 Task: Show all "Product & design" power-ups.
Action: Mouse pressed left at (507, 308)
Screenshot: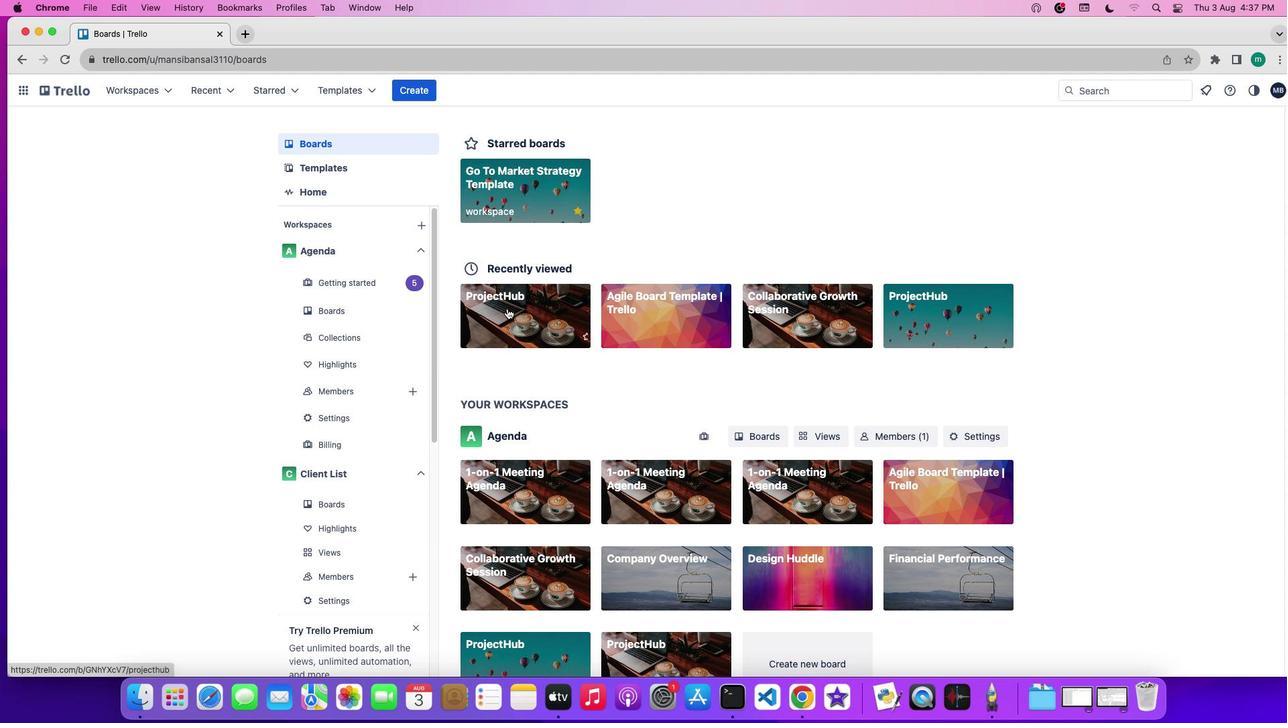 
Action: Mouse moved to (1148, 317)
Screenshot: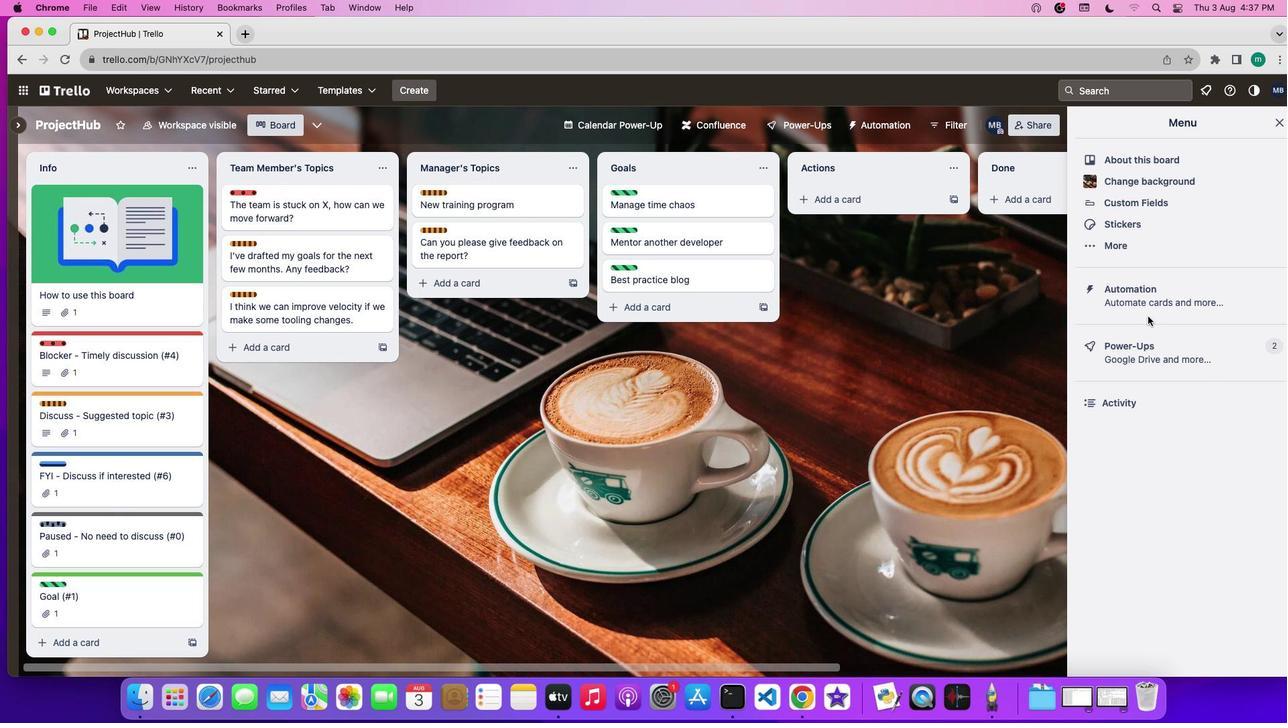 
Action: Mouse pressed left at (1148, 317)
Screenshot: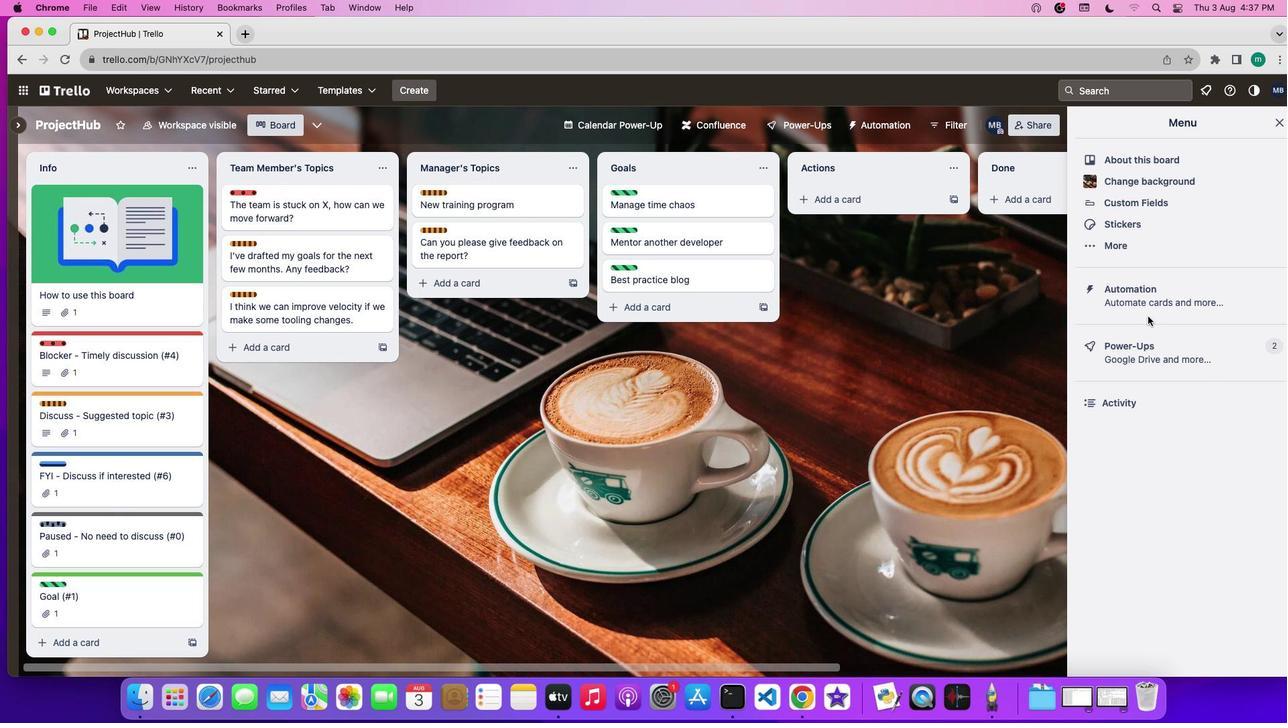 
Action: Mouse moved to (1146, 307)
Screenshot: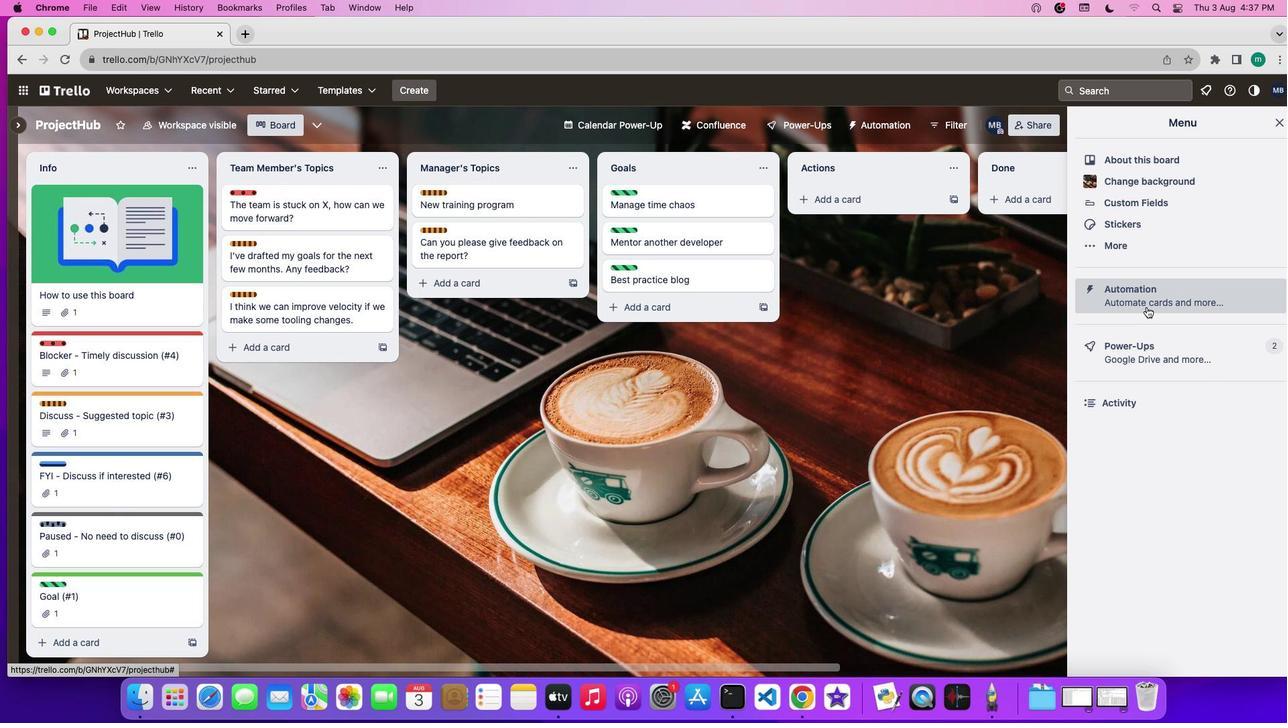 
Action: Mouse pressed left at (1146, 307)
Screenshot: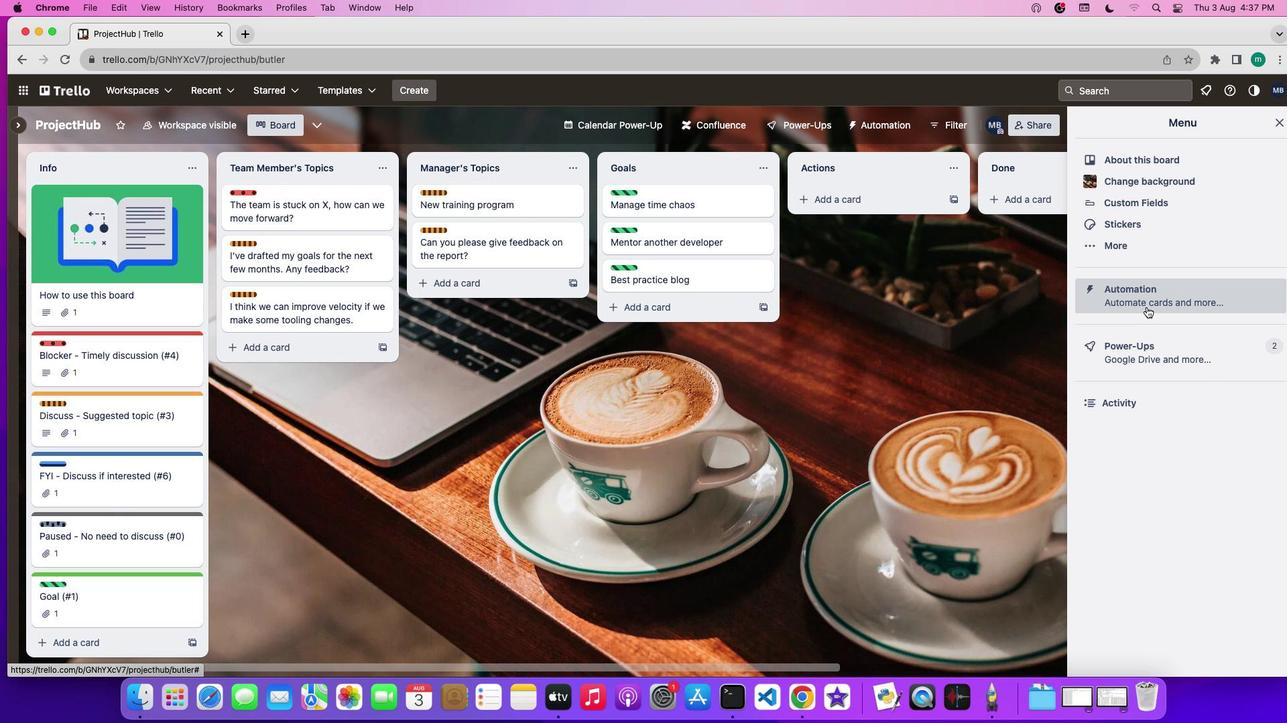 
Action: Mouse moved to (787, 119)
Screenshot: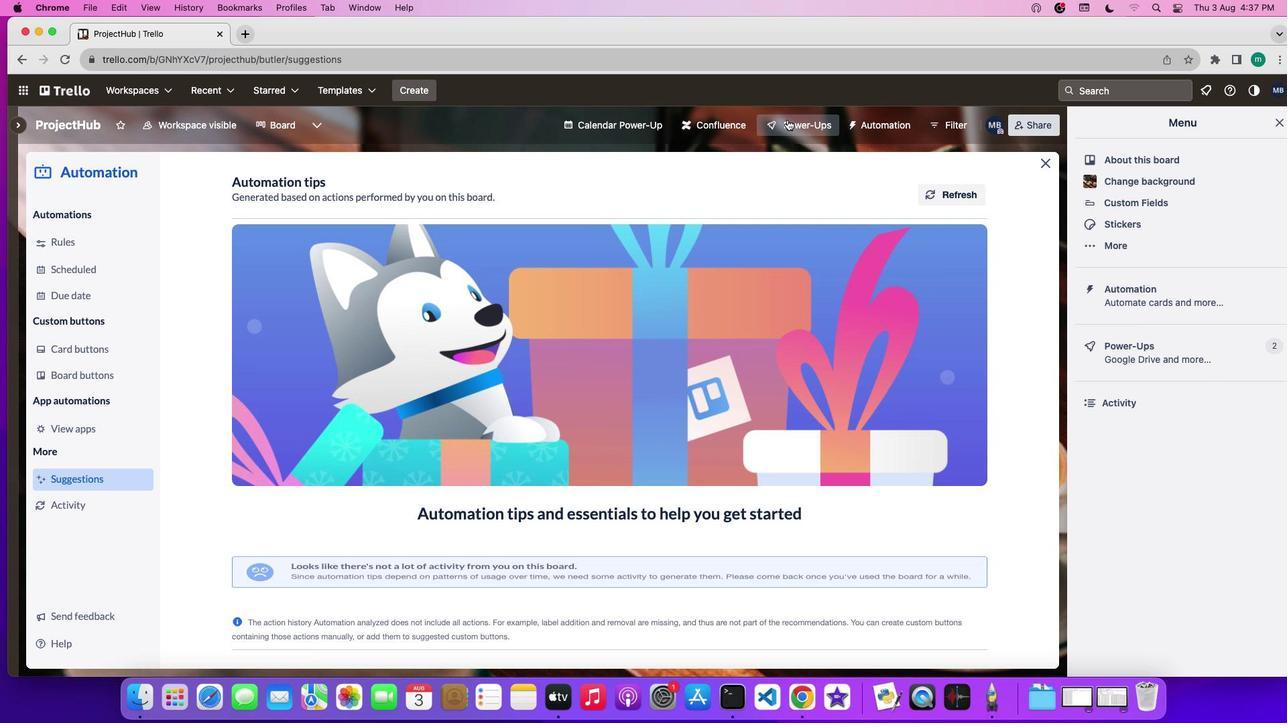 
Action: Mouse pressed left at (787, 119)
Screenshot: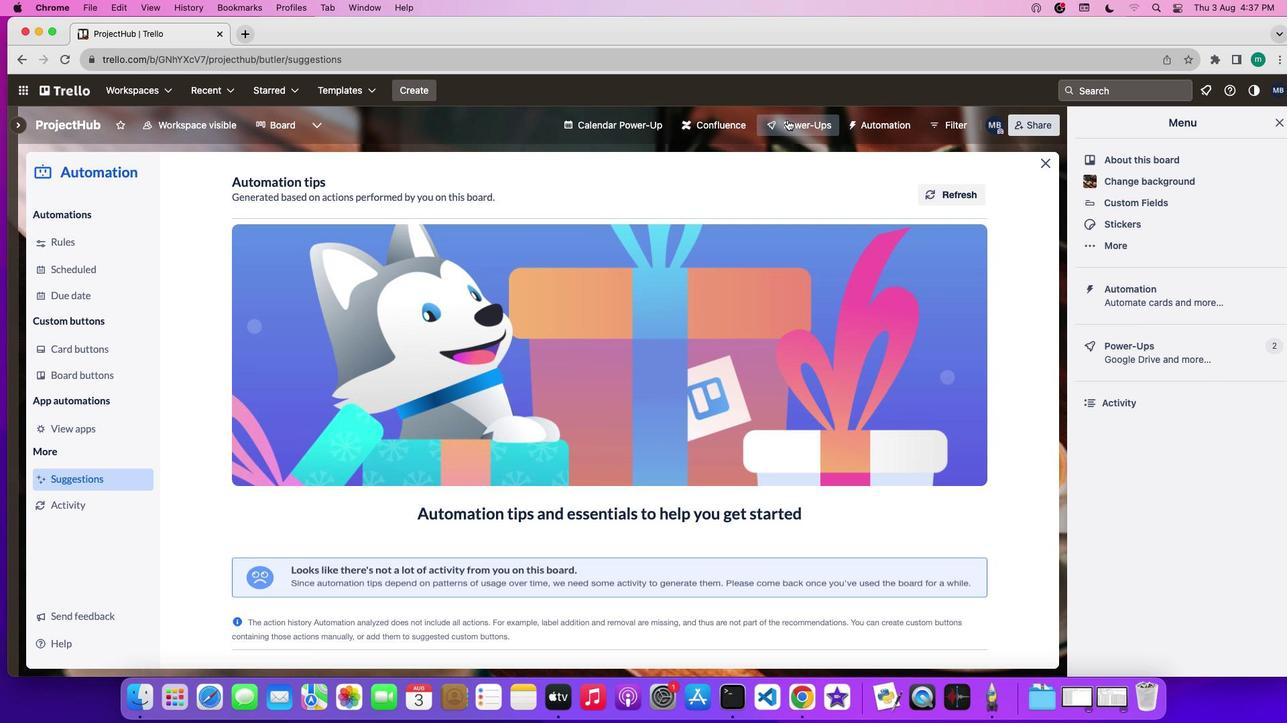
Action: Mouse moved to (891, 477)
Screenshot: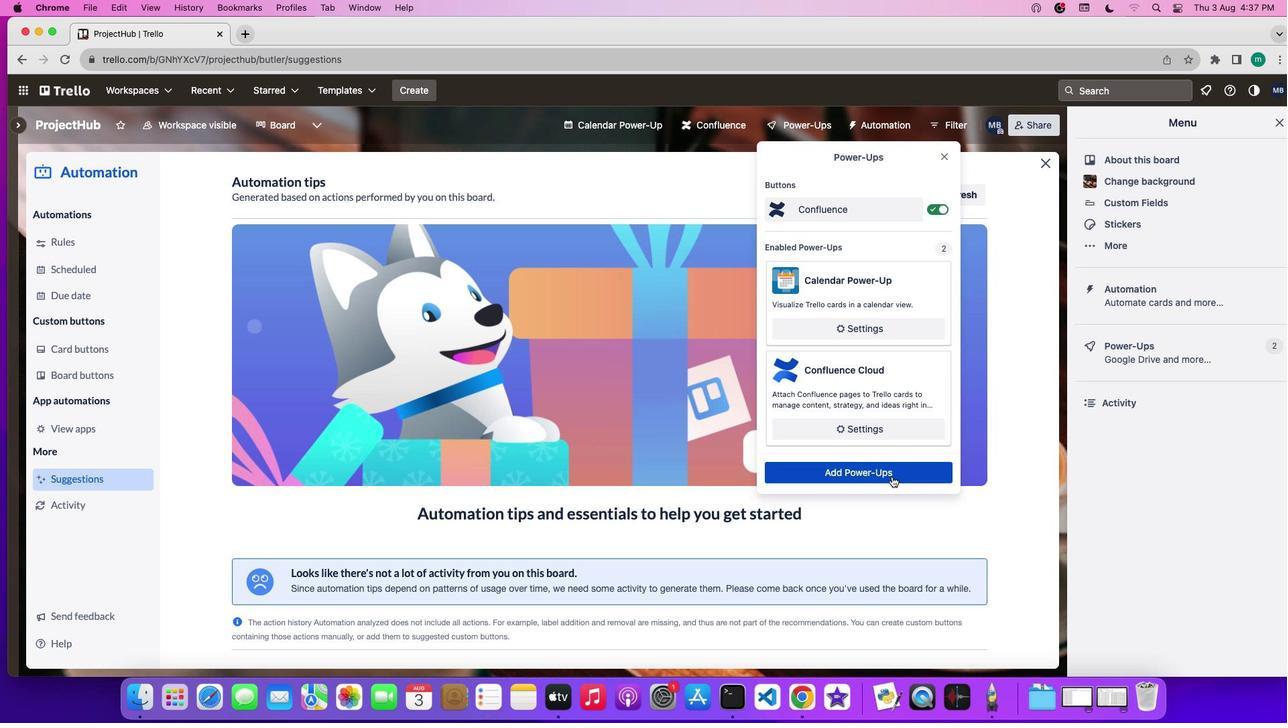 
Action: Mouse pressed left at (891, 477)
Screenshot: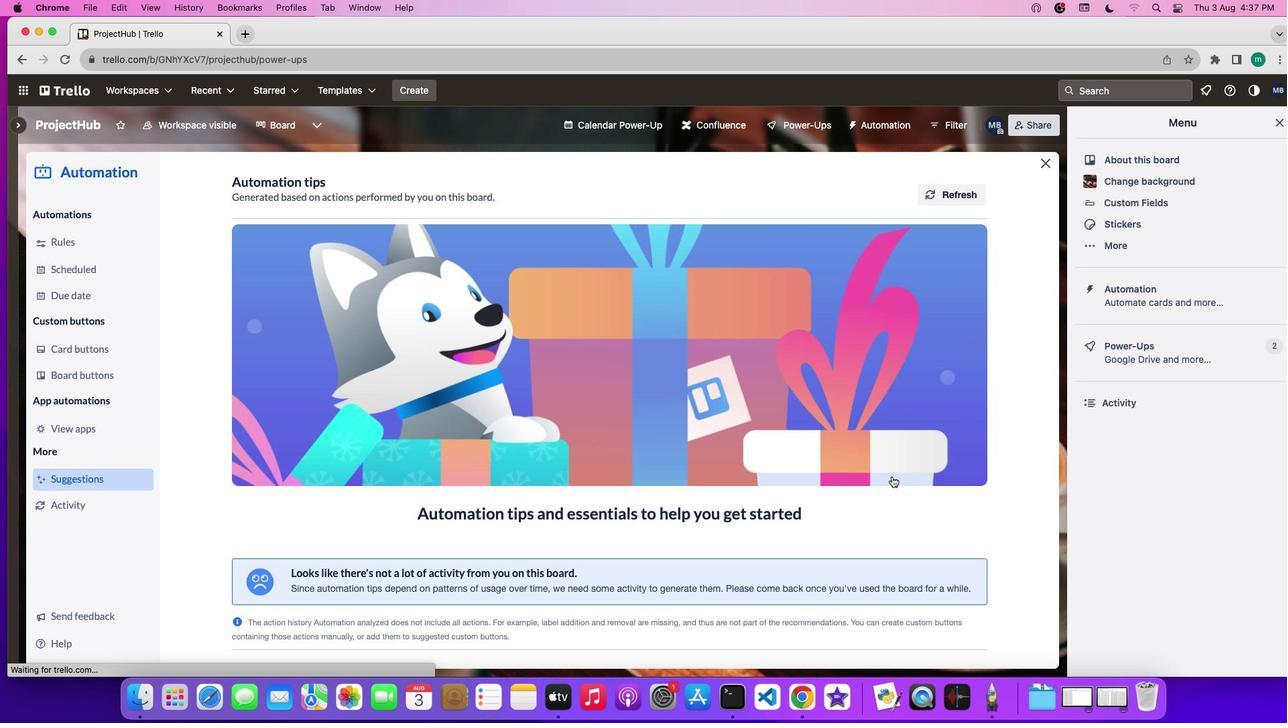 
Action: Mouse moved to (228, 538)
Screenshot: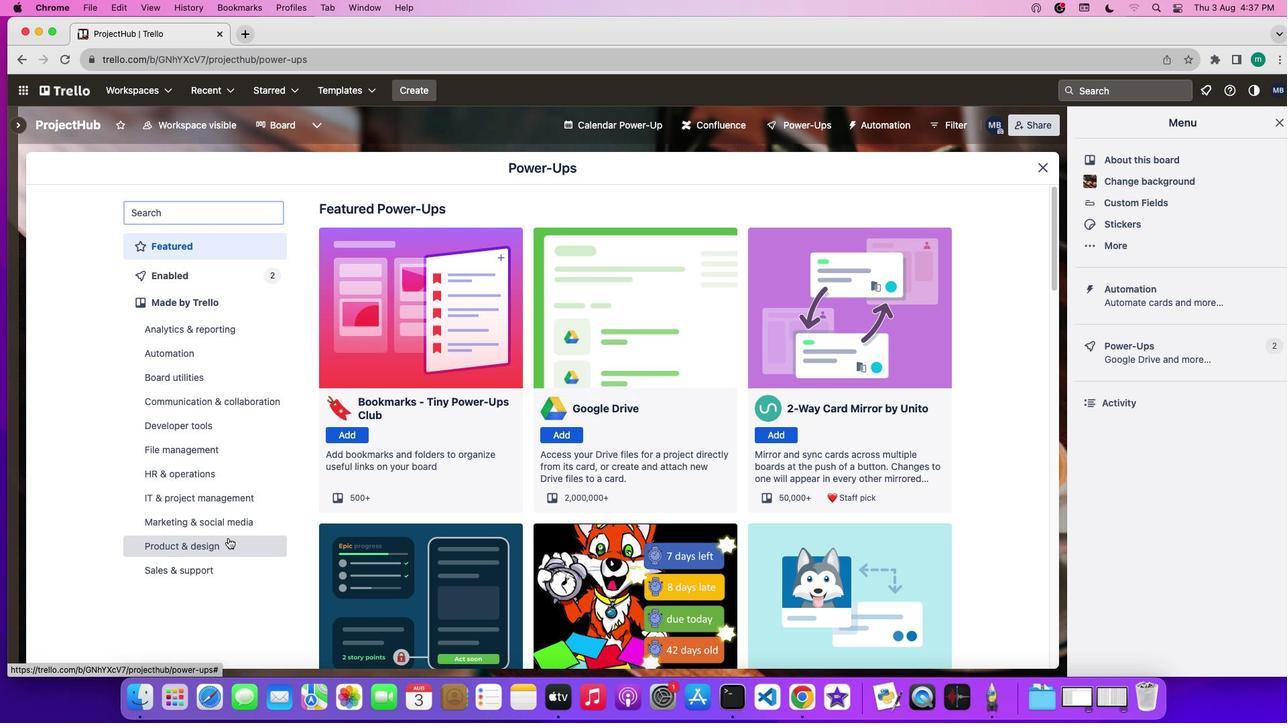 
Action: Mouse pressed left at (228, 538)
Screenshot: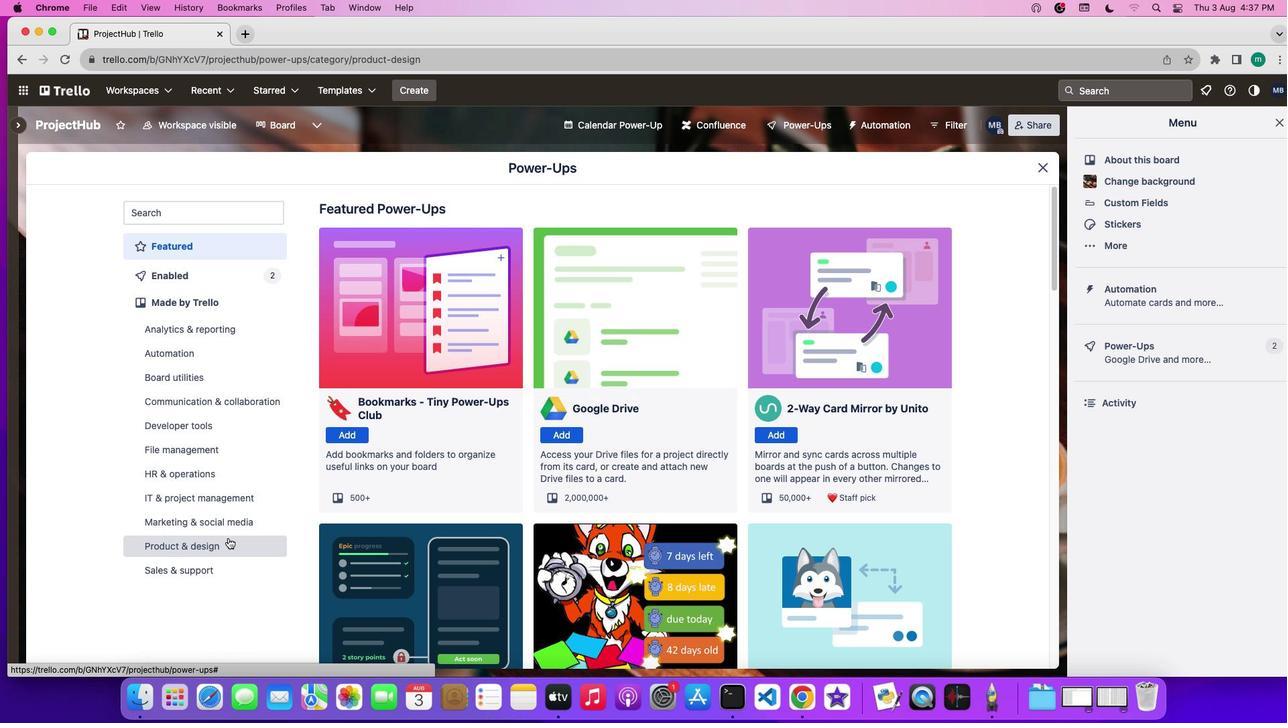 
Action: Mouse moved to (672, 595)
Screenshot: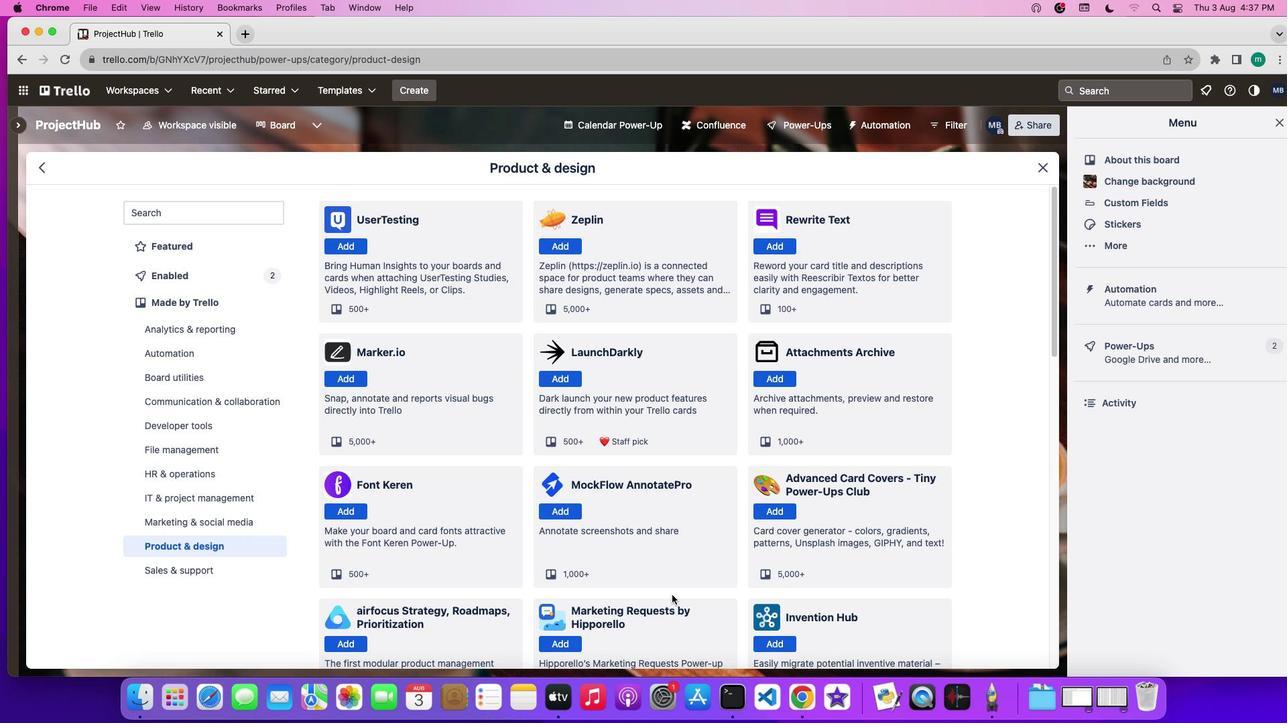 
Action: Mouse scrolled (672, 595) with delta (0, 0)
Screenshot: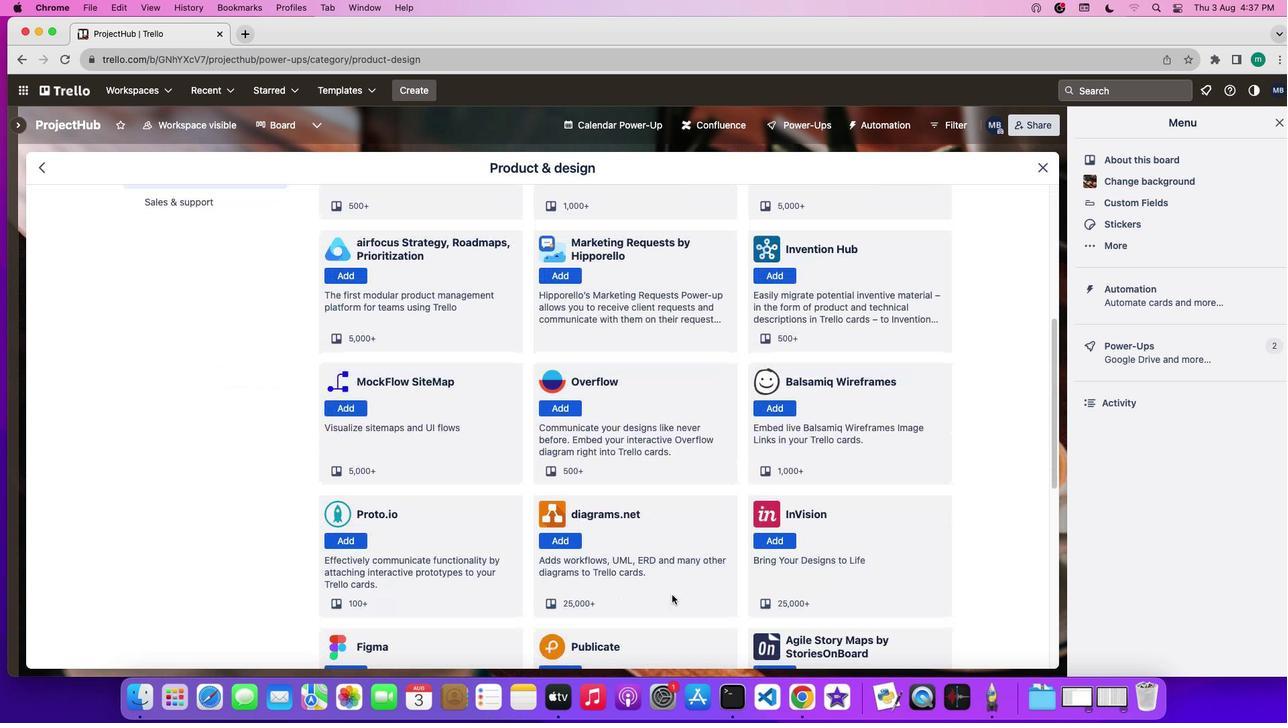 
Action: Mouse scrolled (672, 595) with delta (0, 0)
Screenshot: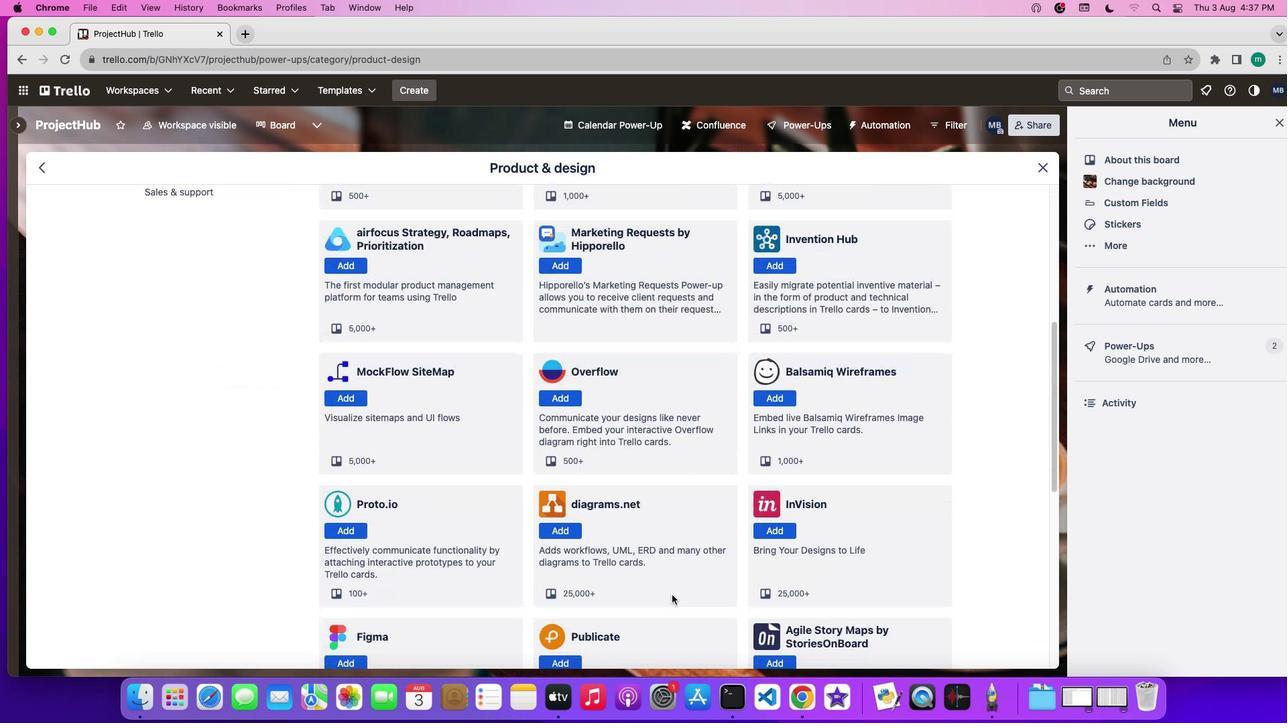 
Action: Mouse scrolled (672, 595) with delta (0, -2)
Screenshot: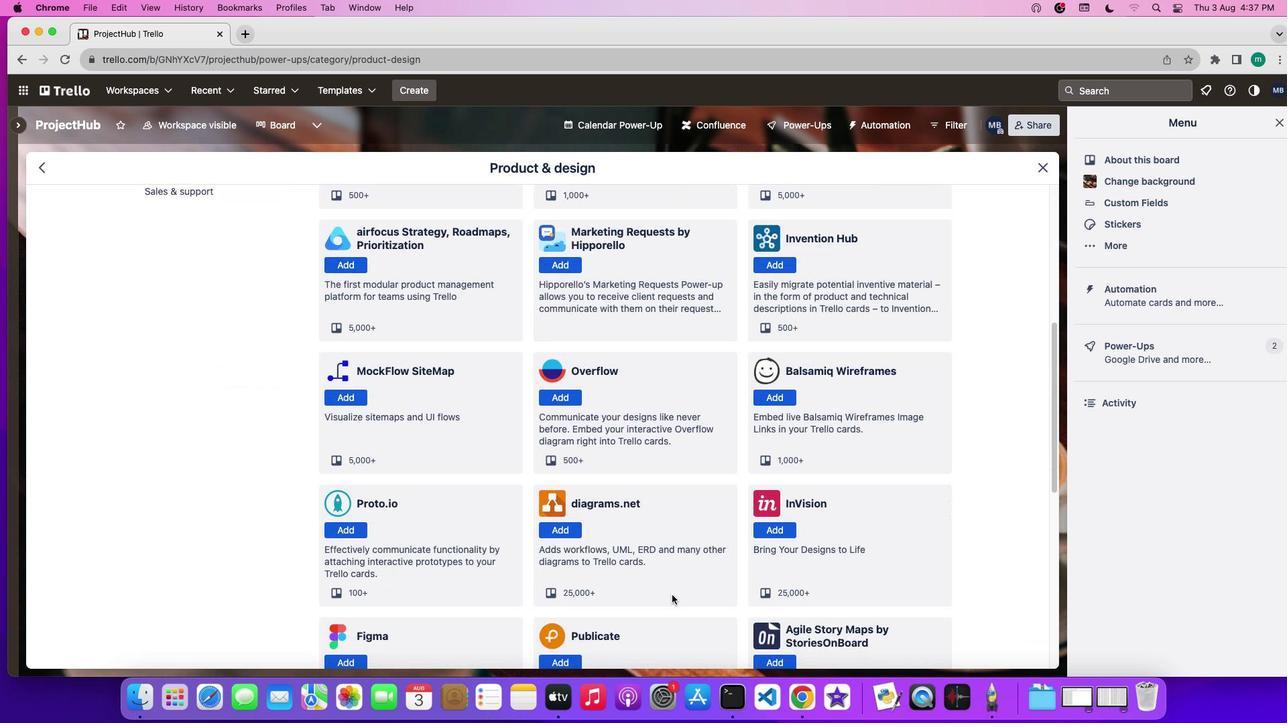 
Action: Mouse scrolled (672, 595) with delta (0, -2)
Screenshot: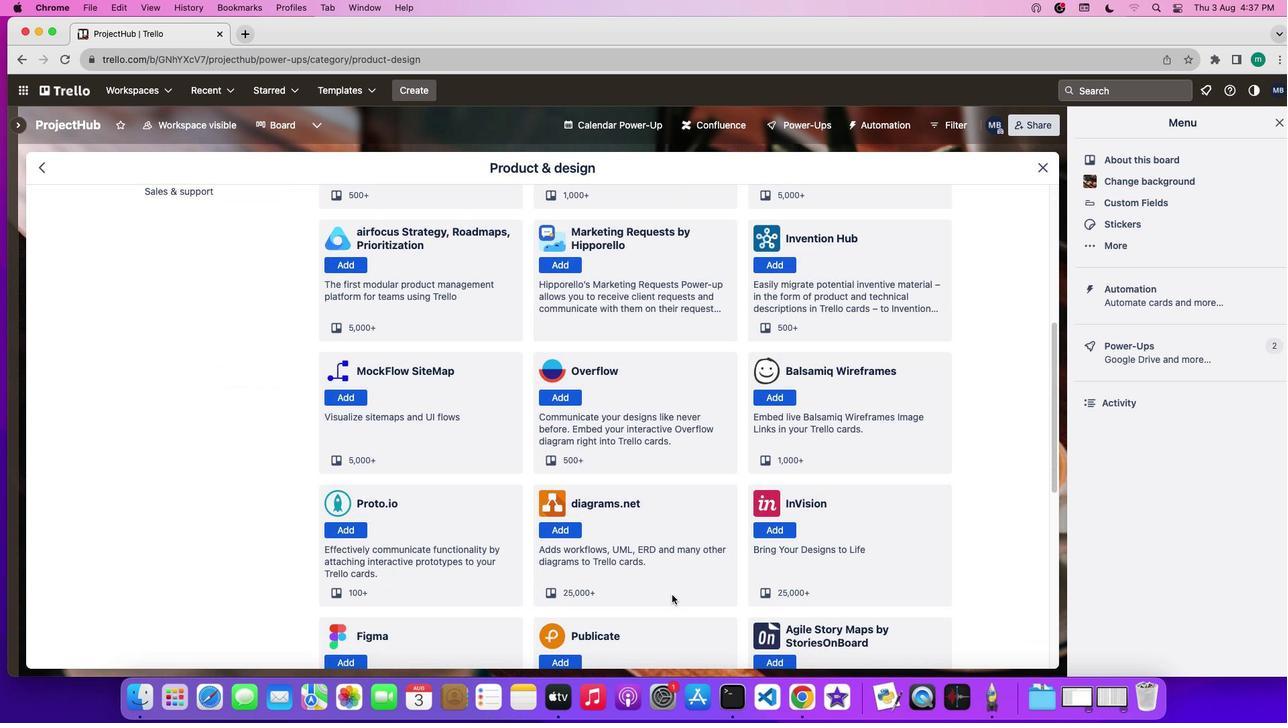 
Action: Mouse scrolled (672, 595) with delta (0, -3)
Screenshot: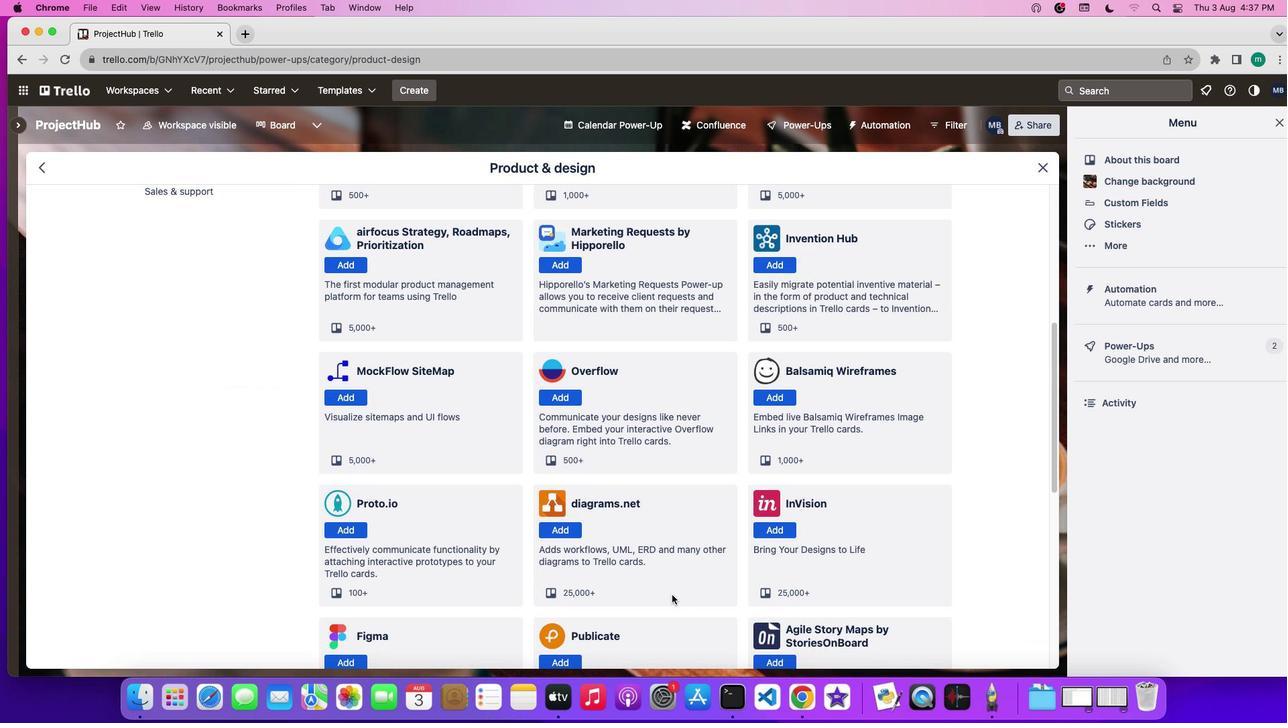 
Action: Mouse scrolled (672, 595) with delta (0, 0)
Screenshot: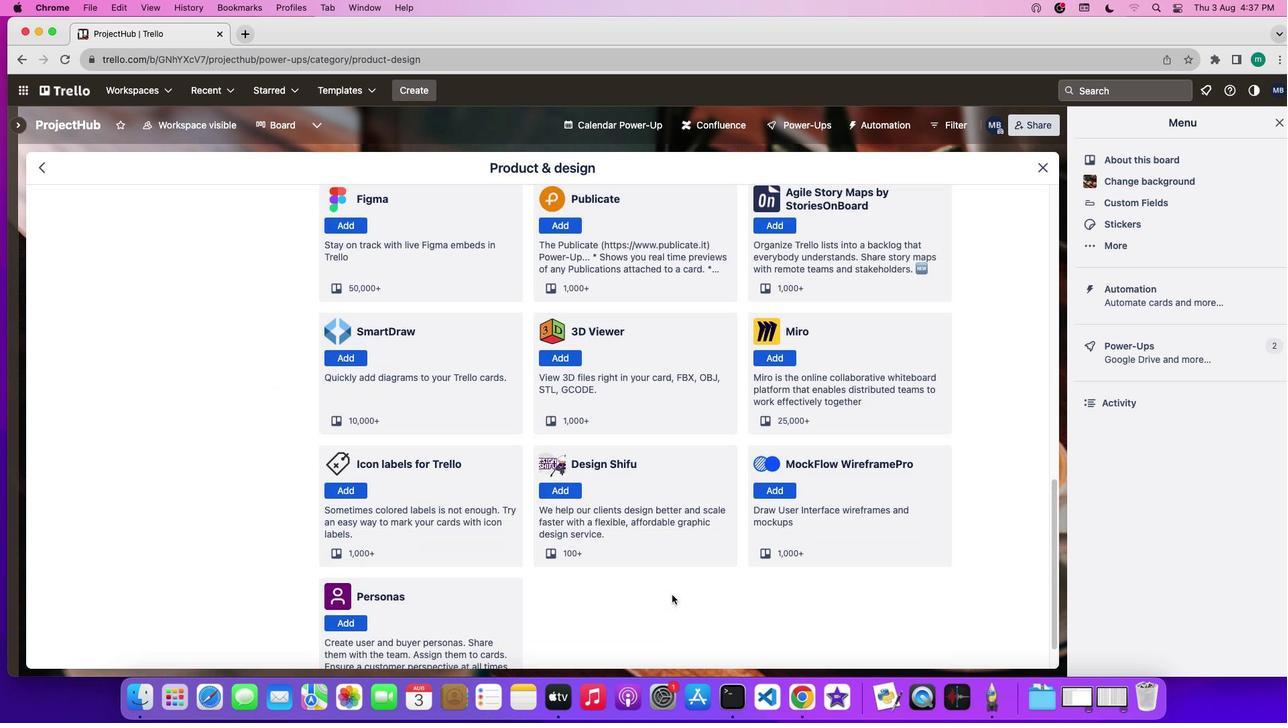 
Action: Mouse scrolled (672, 595) with delta (0, 0)
Screenshot: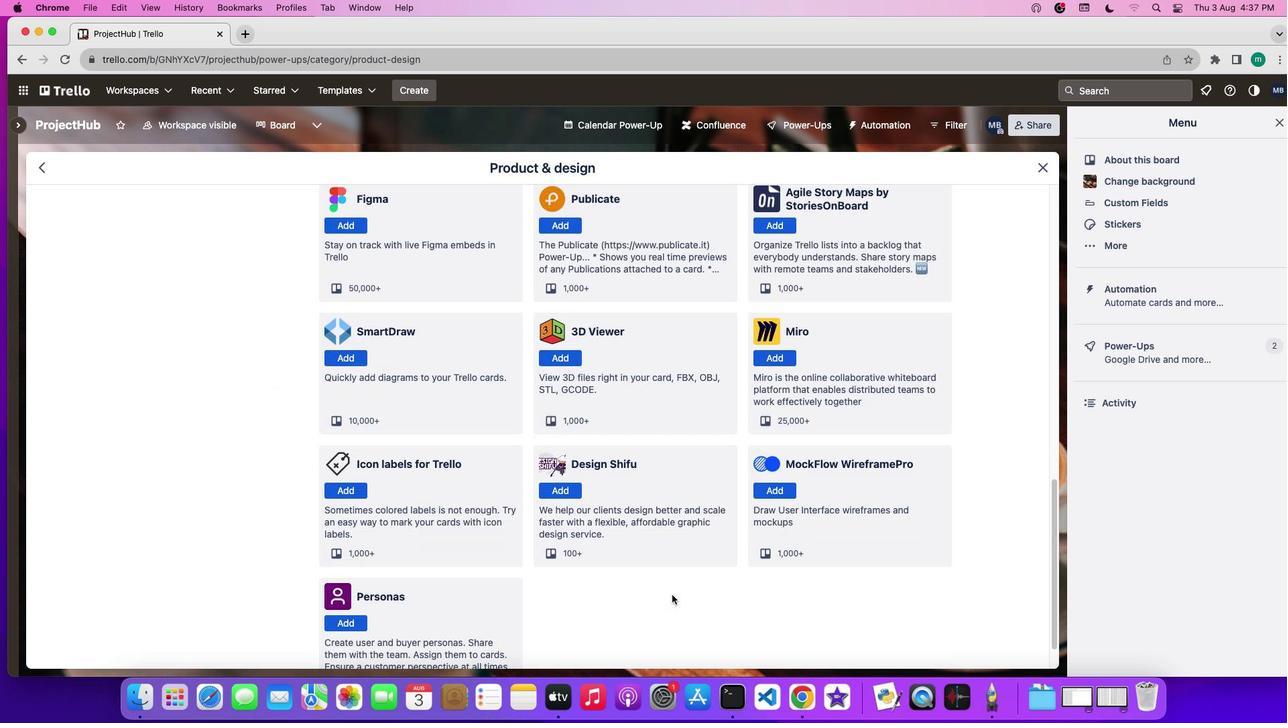 
Action: Mouse scrolled (672, 595) with delta (0, -2)
Screenshot: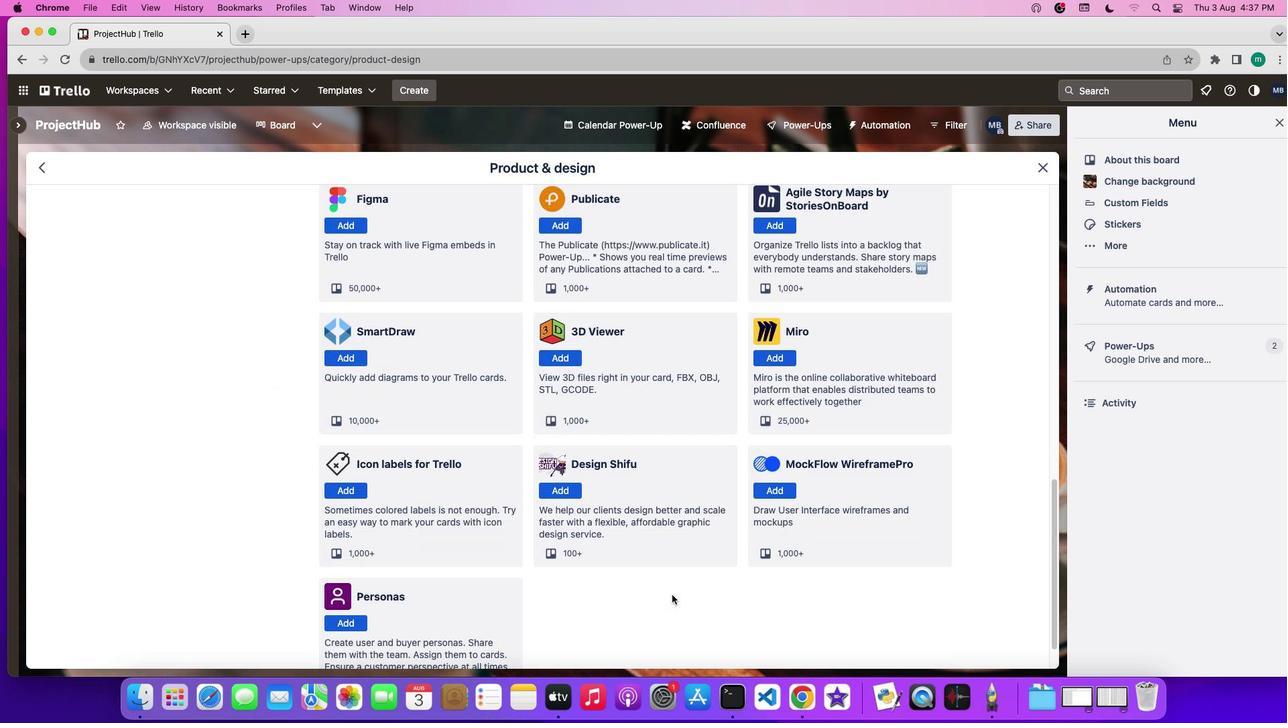 
Action: Mouse scrolled (672, 595) with delta (0, -3)
Screenshot: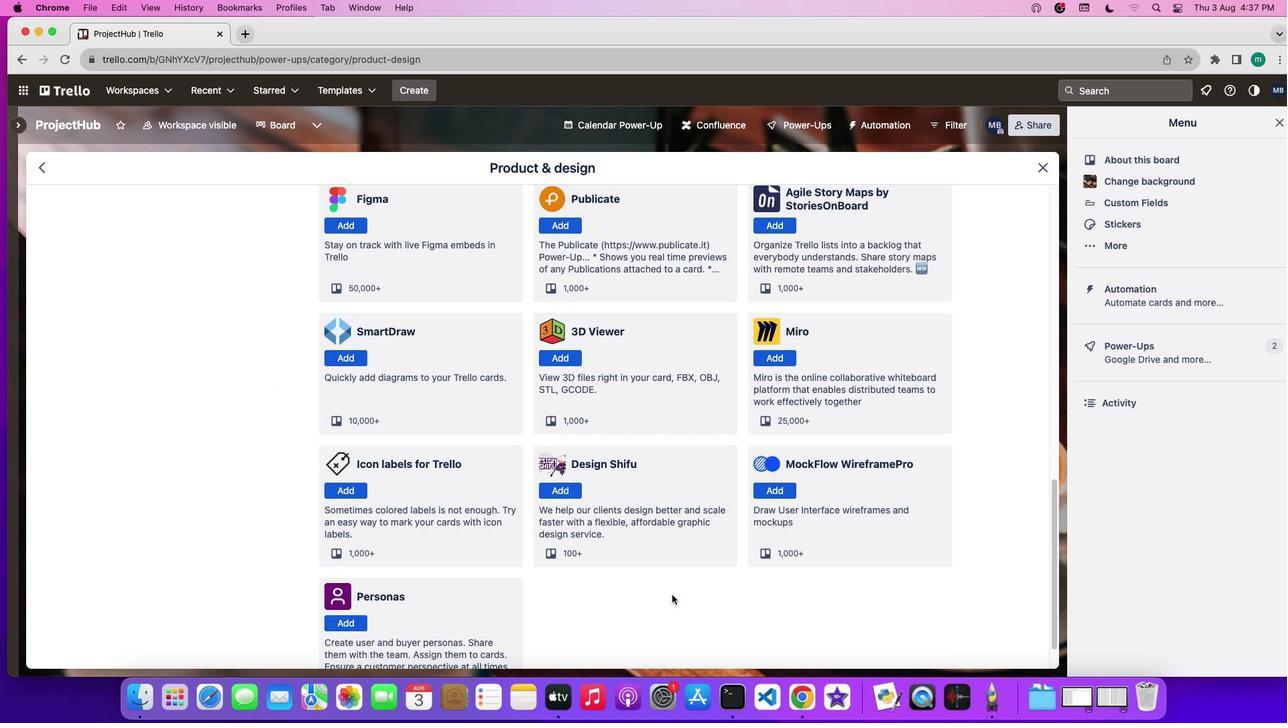 
Action: Mouse scrolled (672, 595) with delta (0, -4)
Screenshot: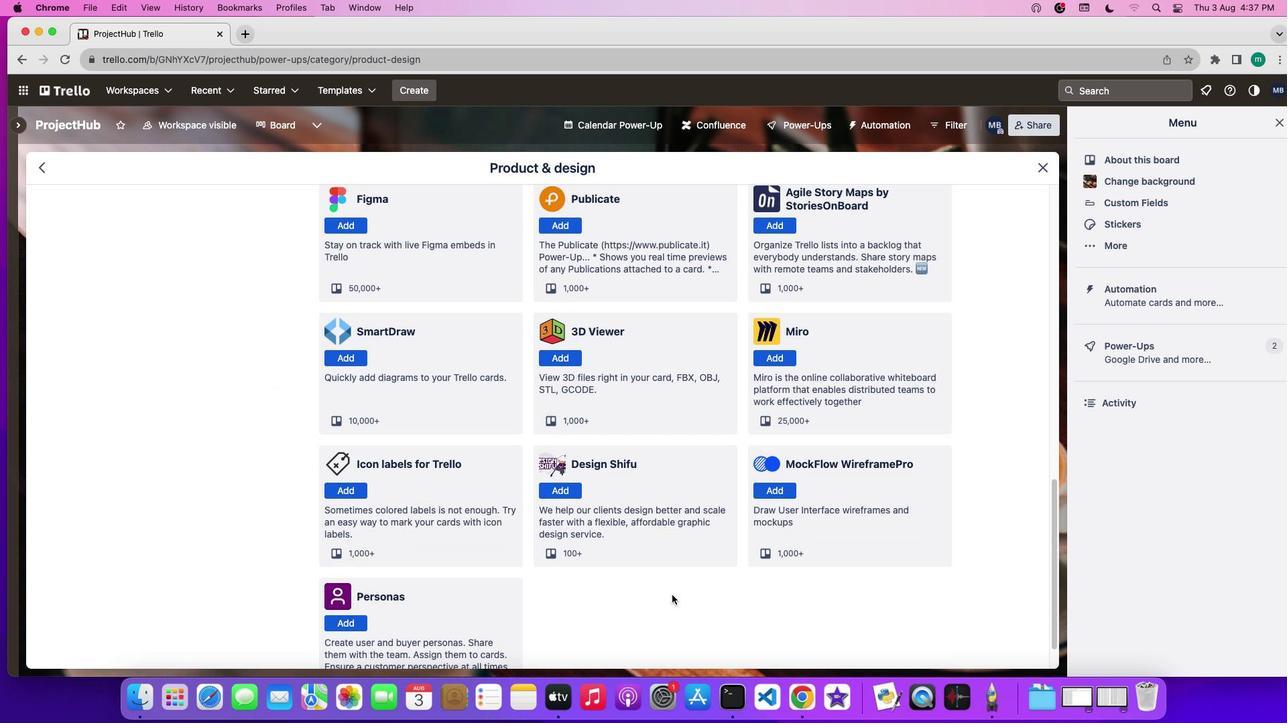 
Action: Mouse scrolled (672, 595) with delta (0, 0)
Screenshot: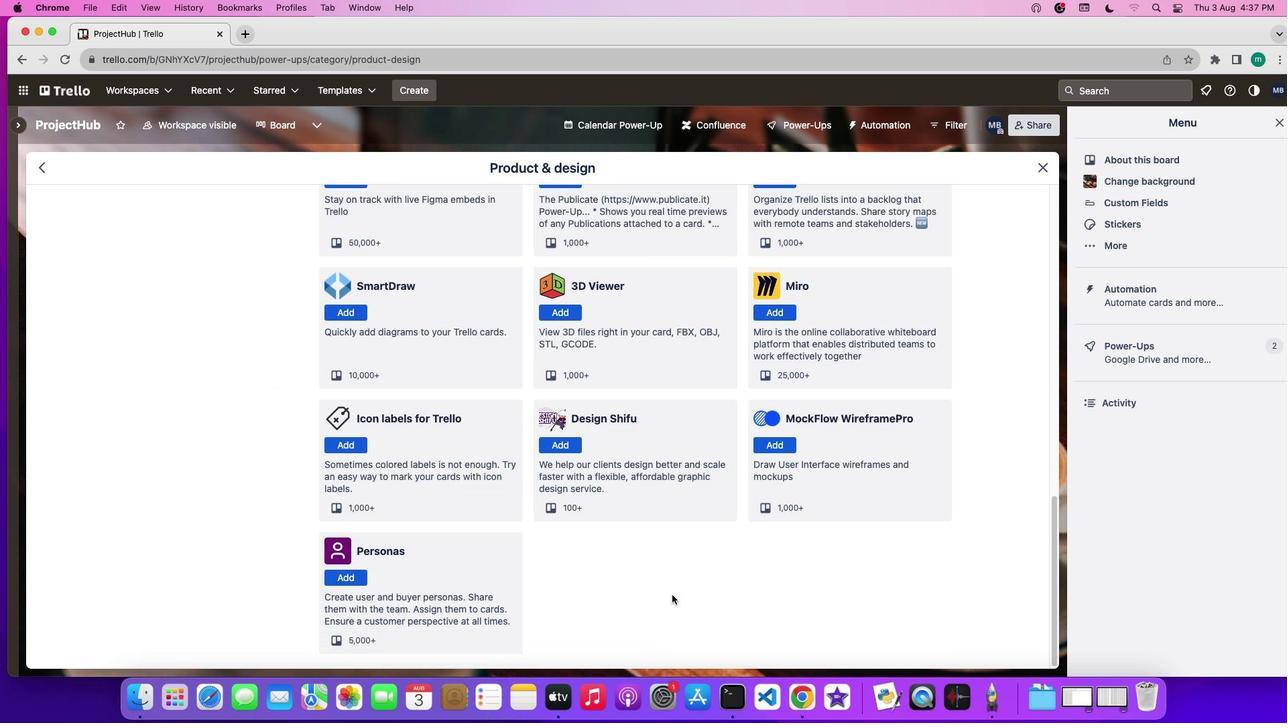 
Action: Mouse scrolled (672, 595) with delta (0, 0)
Screenshot: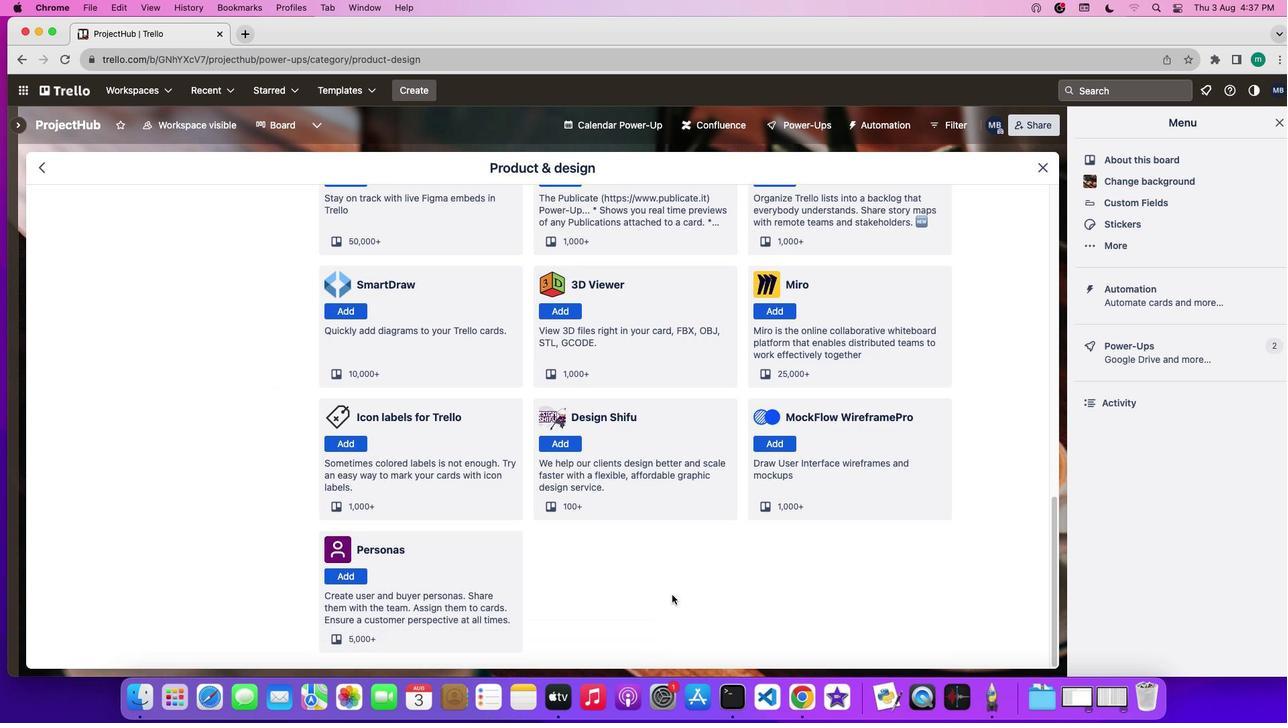 
Action: Mouse scrolled (672, 595) with delta (0, -1)
Screenshot: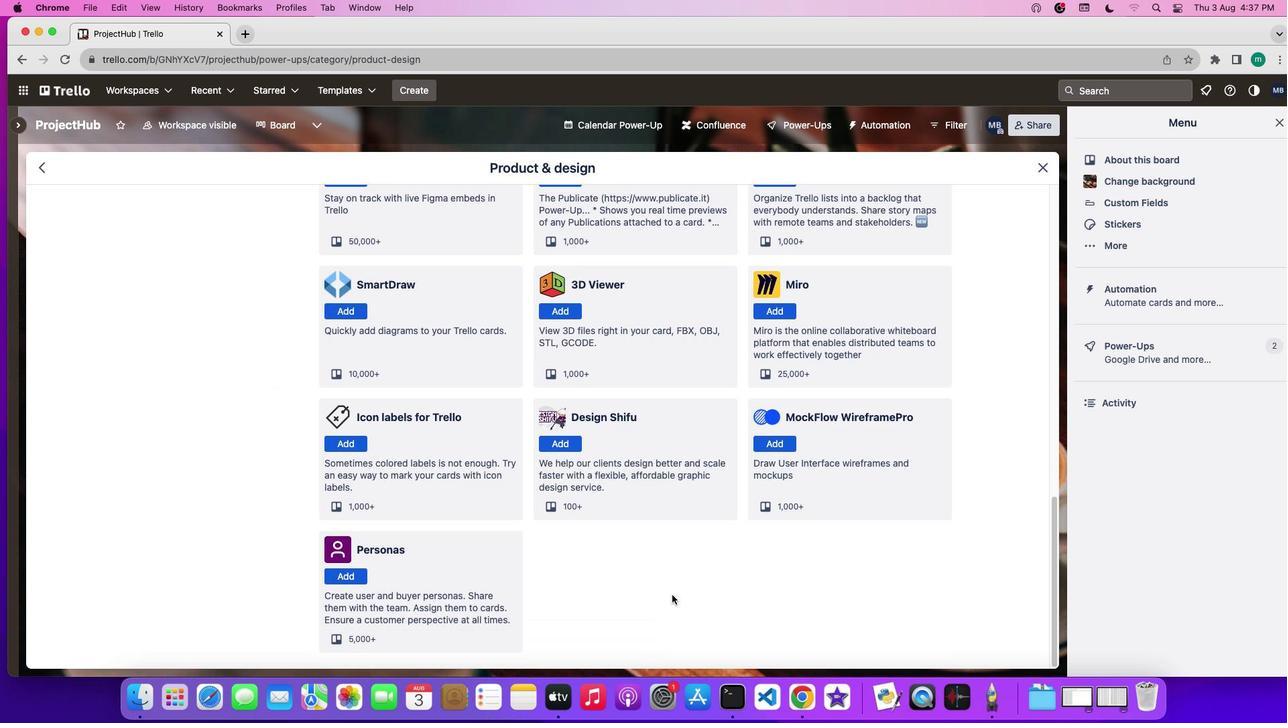 
Action: Mouse scrolled (672, 595) with delta (0, -1)
Screenshot: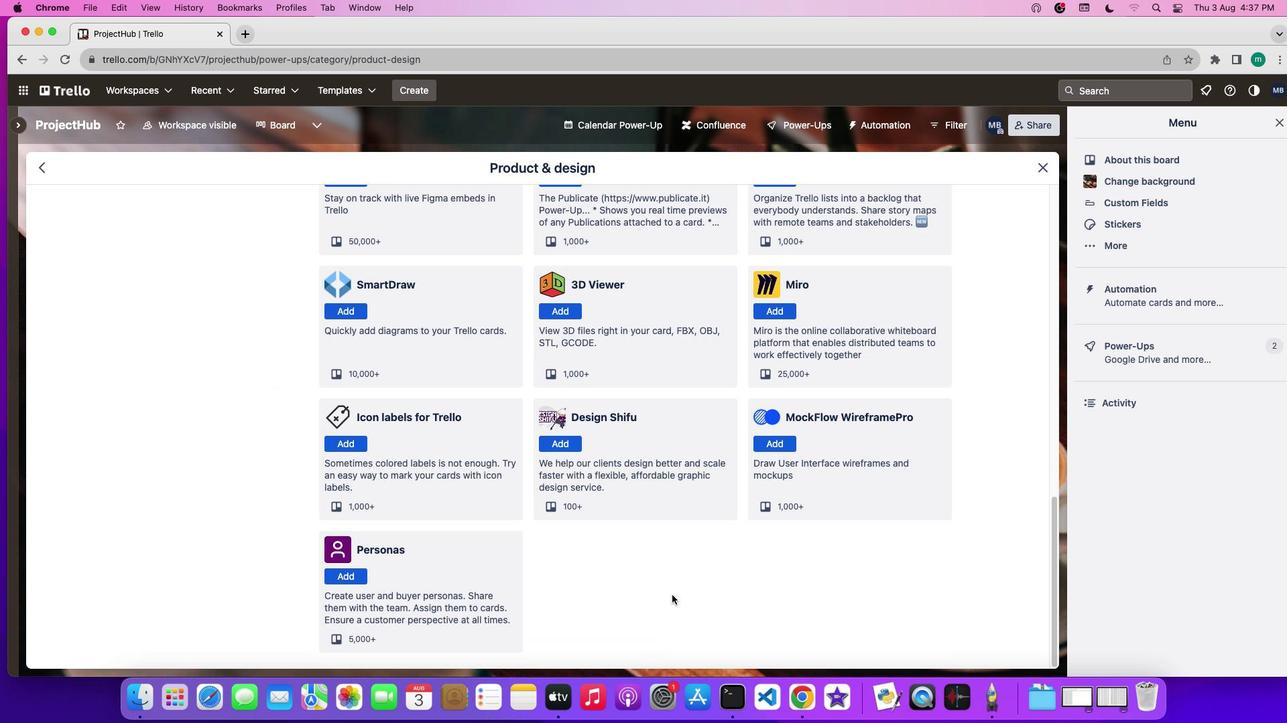 
